 Task: Find the magnitude of 5 - 12i.
Action: Mouse moved to (884, 62)
Screenshot: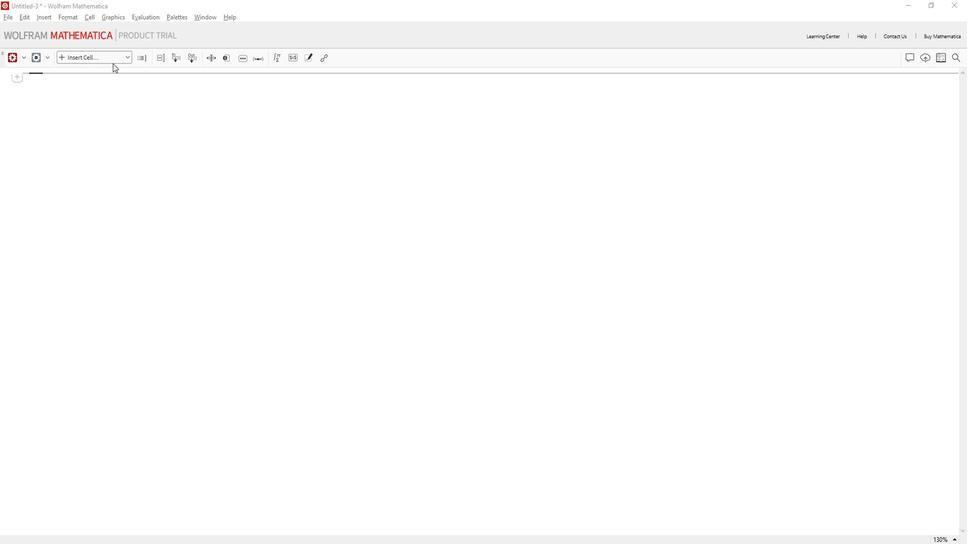 
Action: Mouse pressed left at (884, 62)
Screenshot: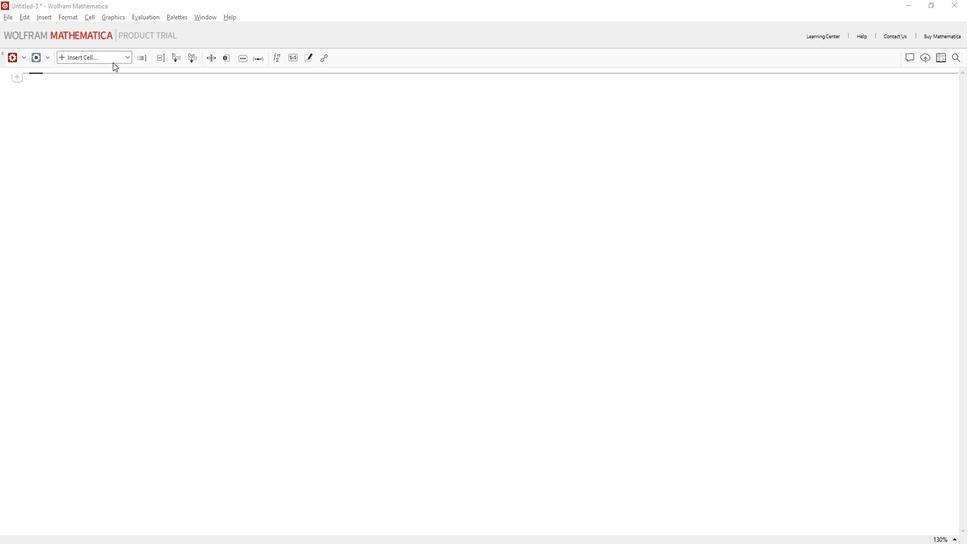 
Action: Mouse moved to (860, 80)
Screenshot: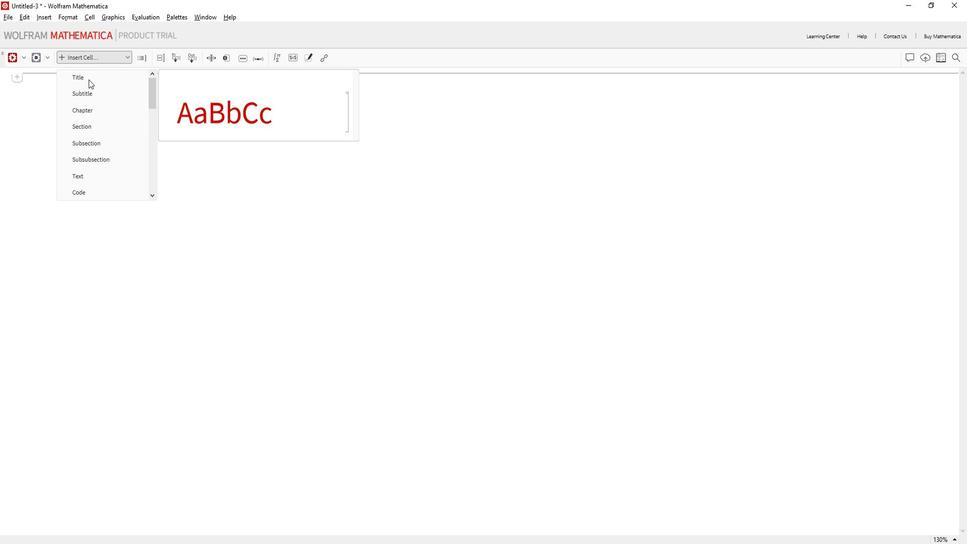 
Action: Mouse pressed left at (860, 80)
Screenshot: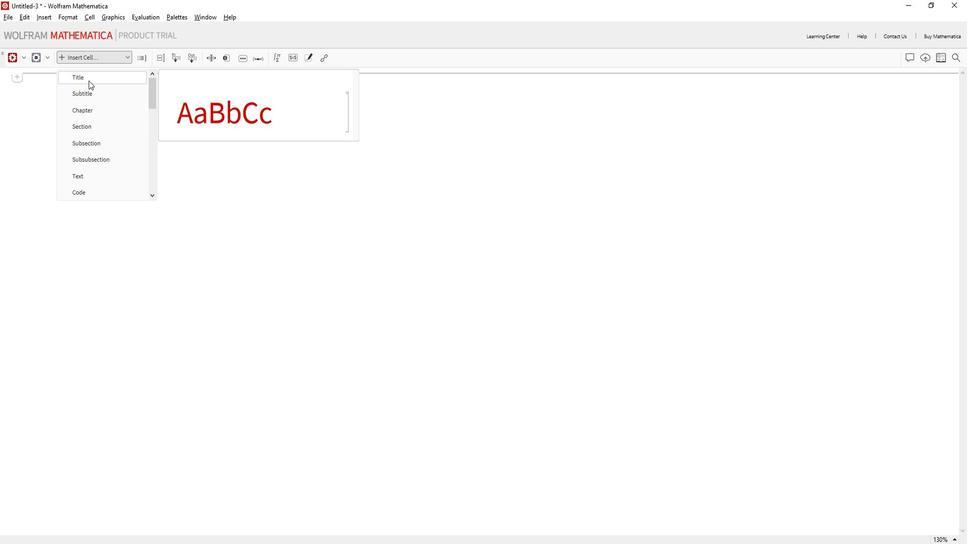 
Action: Key pressed <Key.shift>Find<Key.space>the<Key.space>magnitude
Screenshot: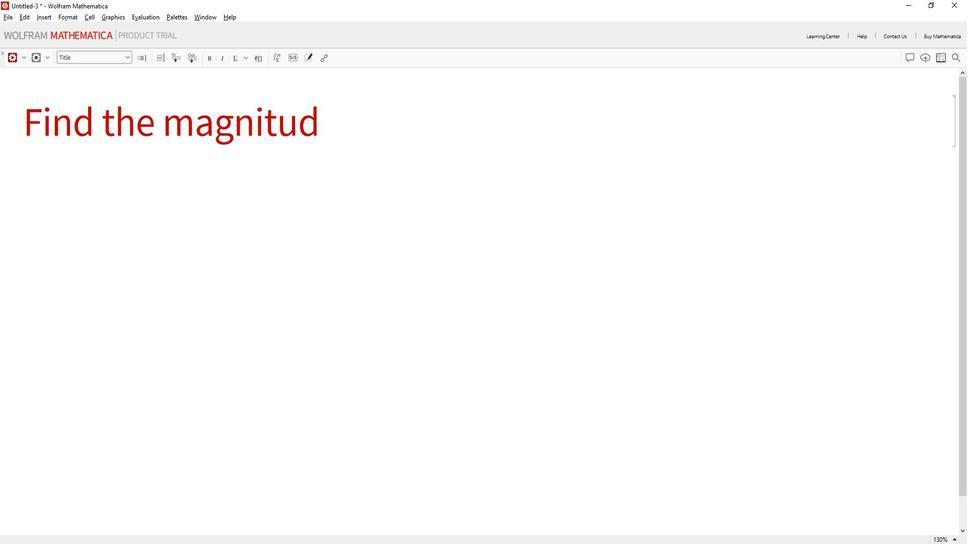 
Action: Mouse moved to (878, 177)
Screenshot: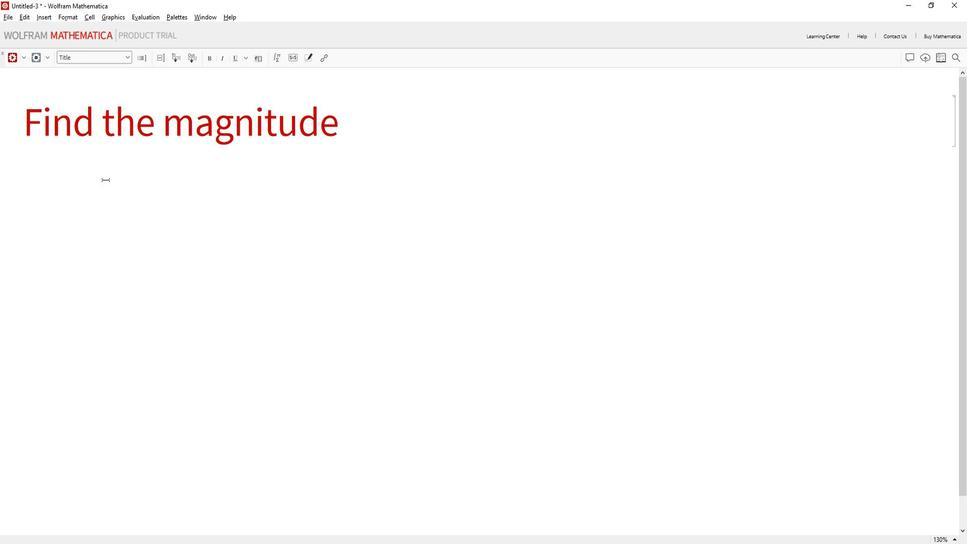 
Action: Mouse pressed left at (878, 177)
Screenshot: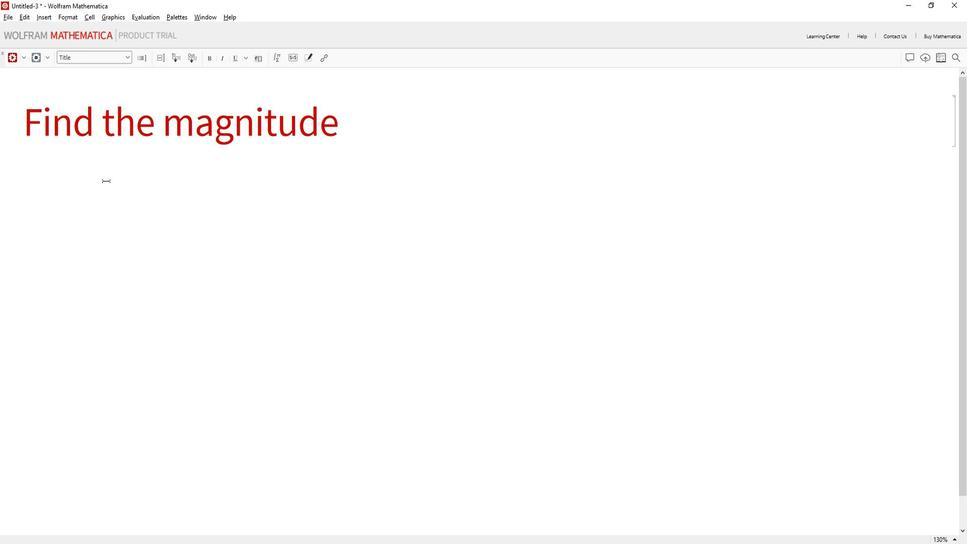 
Action: Mouse moved to (867, 55)
Screenshot: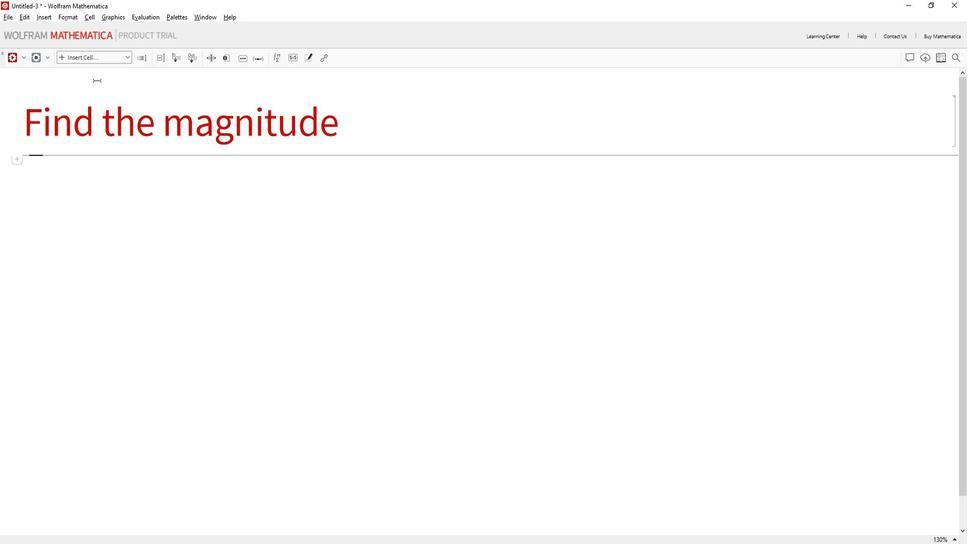 
Action: Mouse pressed left at (867, 55)
Screenshot: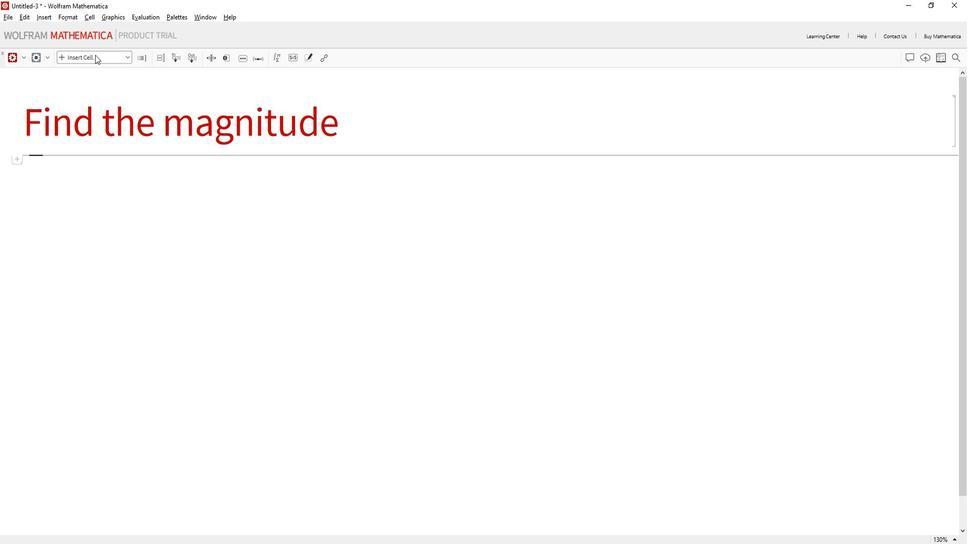 
Action: Mouse moved to (854, 191)
Screenshot: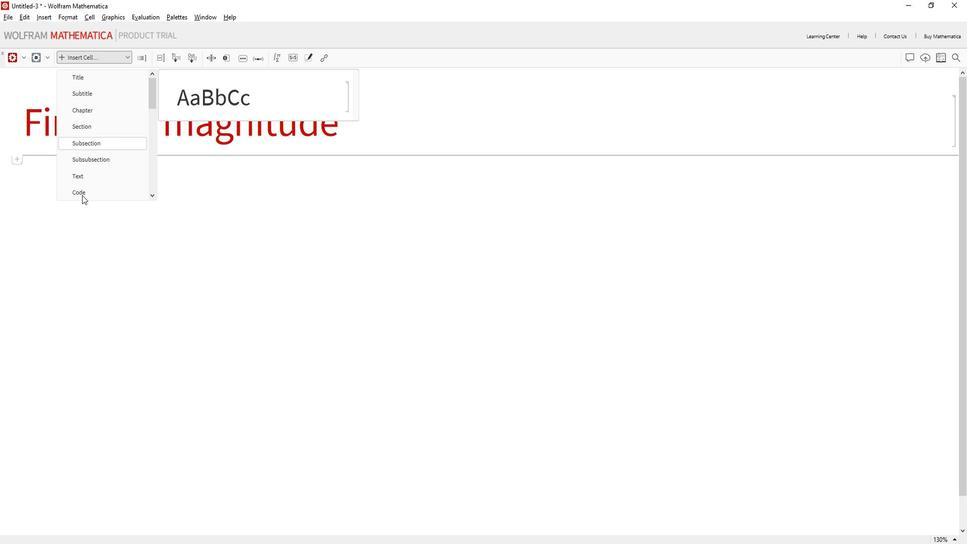 
Action: Mouse pressed left at (854, 191)
Screenshot: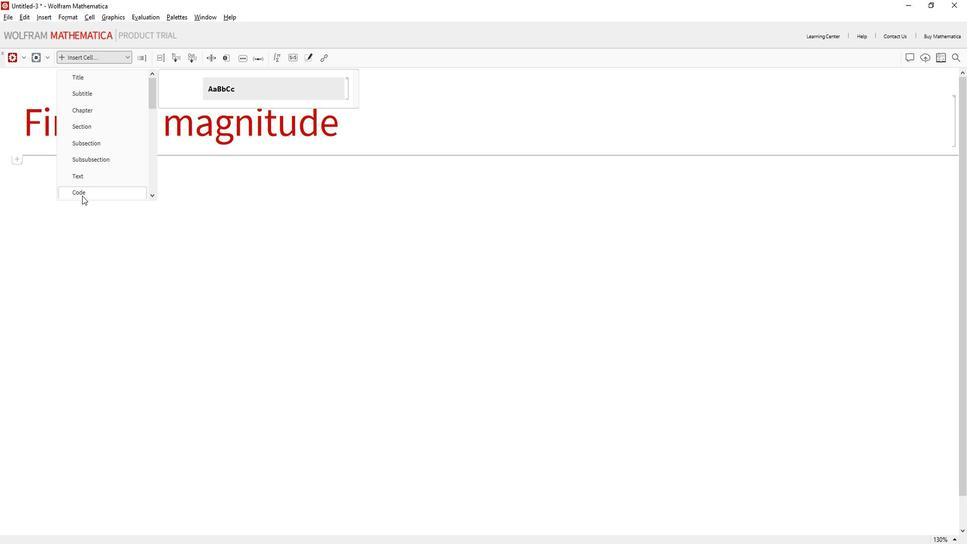 
Action: Mouse moved to (711, 202)
Screenshot: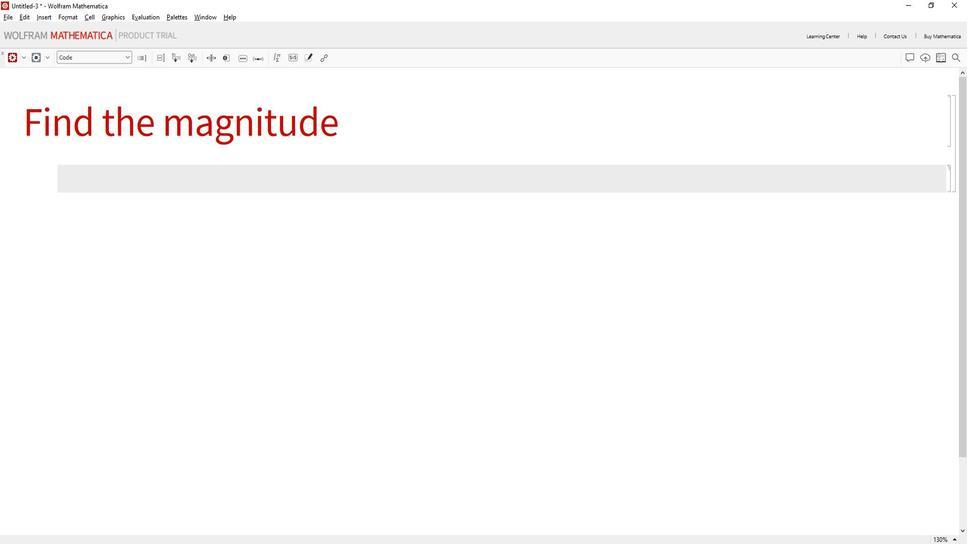 
Action: Mouse pressed left at (711, 202)
Screenshot: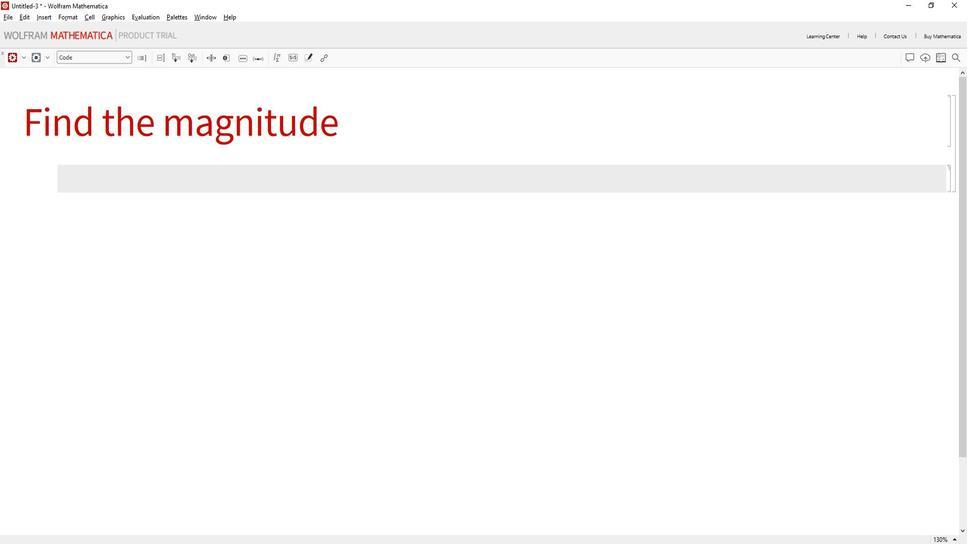 
Action: Mouse moved to (874, 175)
Screenshot: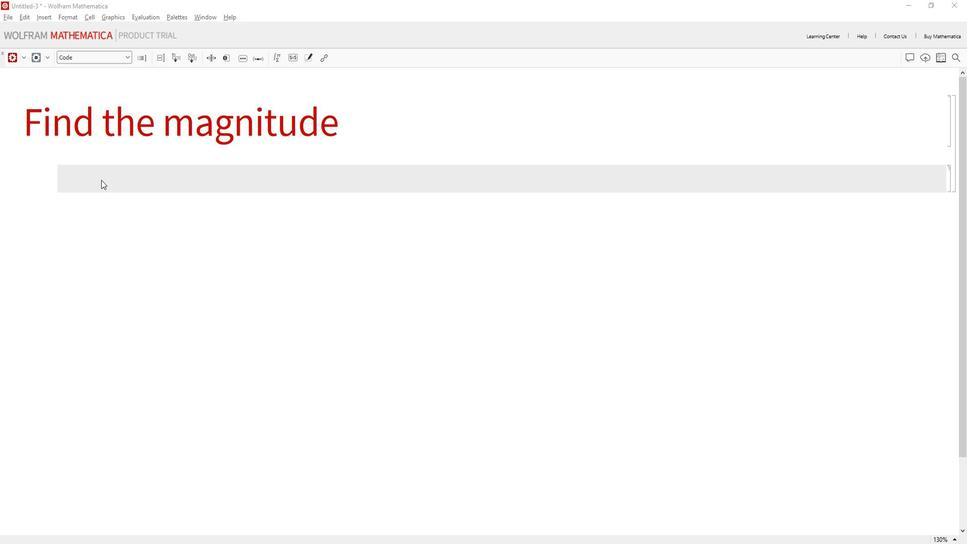 
Action: Mouse pressed left at (874, 175)
Screenshot: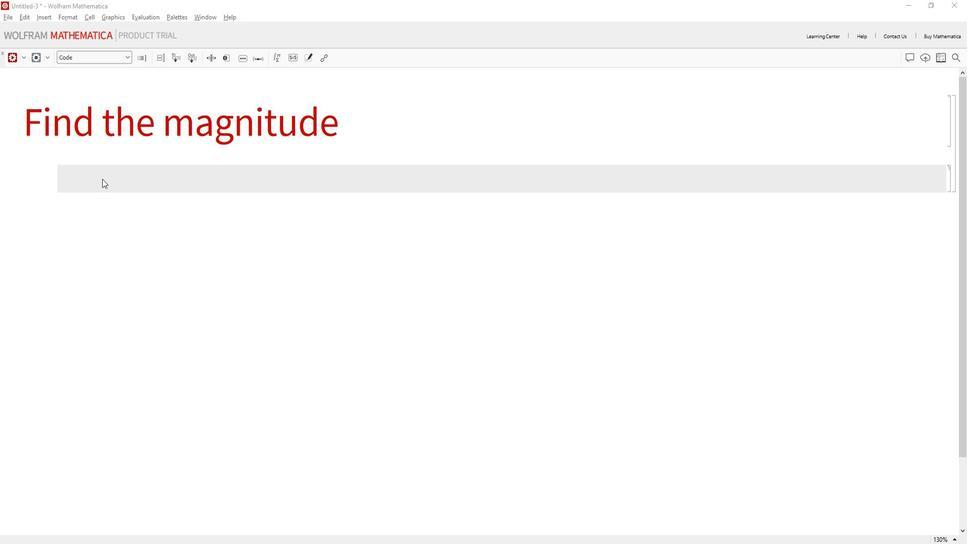 
Action: Key pressed <Key.shift>Defi<Key.backspace><Key.backspace><Key.backspace><Key.backspace><Key.shift_r><Key.shift_r>(*<Key.shift>Define<Key.space>the<Key.space>complex<Key.space>number<Key.right><Key.right><Key.shift>complex<Key.shift>Number<Key.enter><Key.space>=<Key.space>5<Key.space>-<Key.space>1<Key.shift>I<Key.backspace>2<Key.shift>I<Key.enter><Key.enter><Key.shift_r><Key.shift_r><Key.shift_r><Key.shift_r><Key.shift_r><Key.shift_r><Key.shift_r><Key.shift_r>(*<Key.shift>Caculate<Key.space>the<Key.space>magnitude<Key.right><Key.right><Key.enter>magnitude<Key.enter><Key.space>=<Key.space><Key.shift>Abs[complex<Key.shift>Number<Key.enter><Key.right><Key.enter><Key.enter><Key.shift_r><Key.shift_r><Key.shift_r><Key.shift_r><Key.shift_r><Key.shift_r>(*<Key.shift><Key.shift><Key.shift><Key.shift><Key.shift><Key.shift><Key.shift><Key.shift><Key.shift><Key.shift><Key.shift><Key.shift><Key.shift><Key.shift><Key.shift><Key.shift><Key.shift><Key.shift><Key.shift>Display<Key.space>the<Key.space>results<Key.right><Key.right><Key.enter><Key.shift>Pring<Key.backspace>t[<Key.shift_r>"<Key.shift>The<Key.space>magnitude<Key.space>of<Key.space>5<Key.space>-<Key.space>12i<Key.space>is<Key.shift_r>:<Key.right><Key.left><Key.space><Key.right>,<Key.space>magitude<Key.enter>
Screenshot: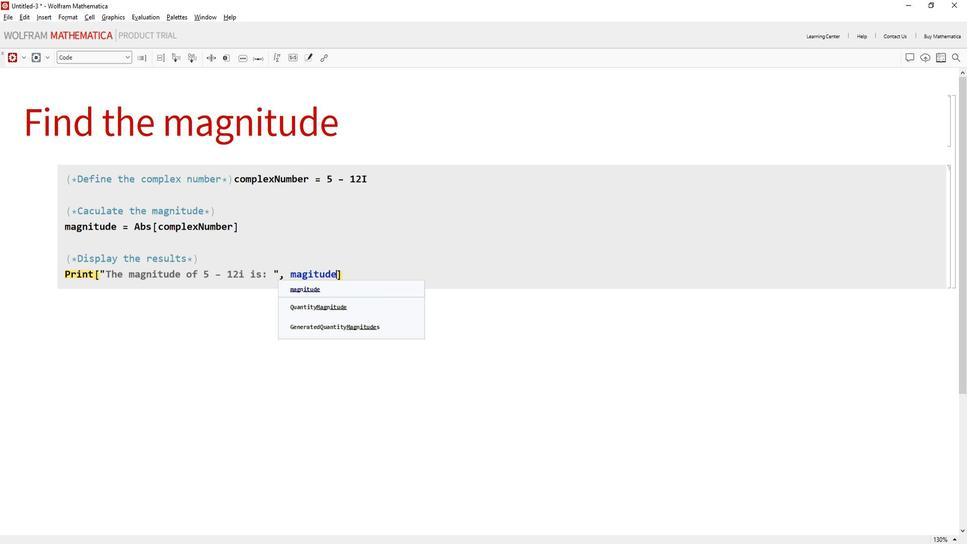 
Action: Mouse moved to (929, 189)
Screenshot: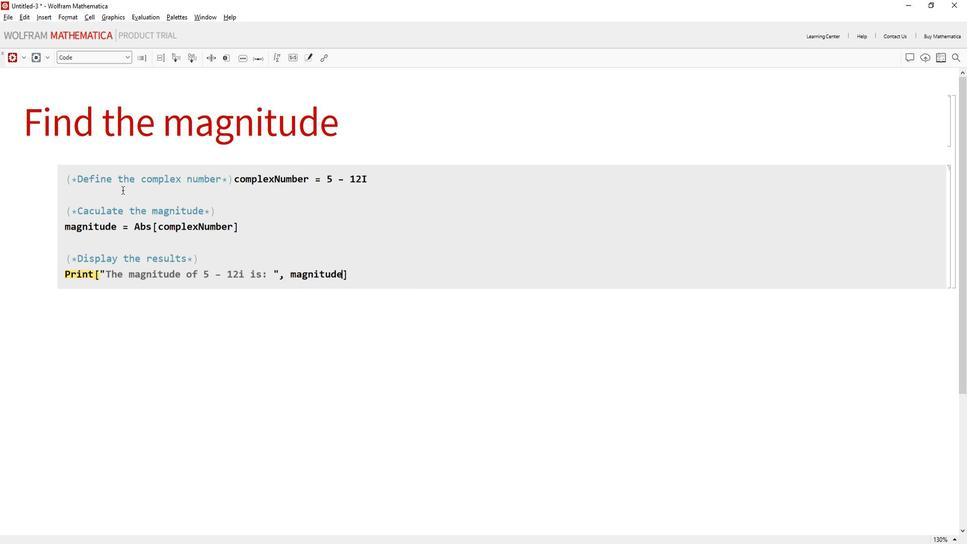 
Action: Mouse pressed left at (929, 189)
Screenshot: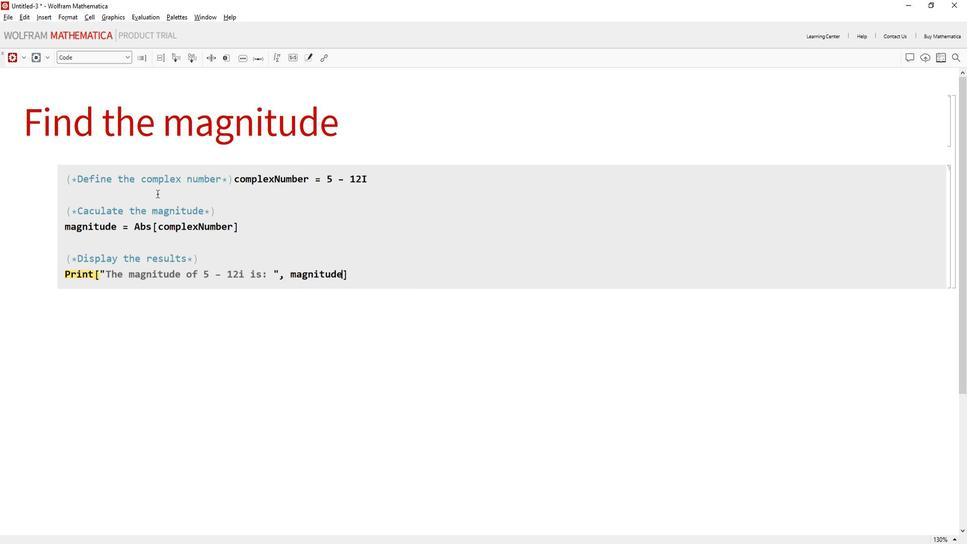 
Action: Mouse moved to (782, 58)
Screenshot: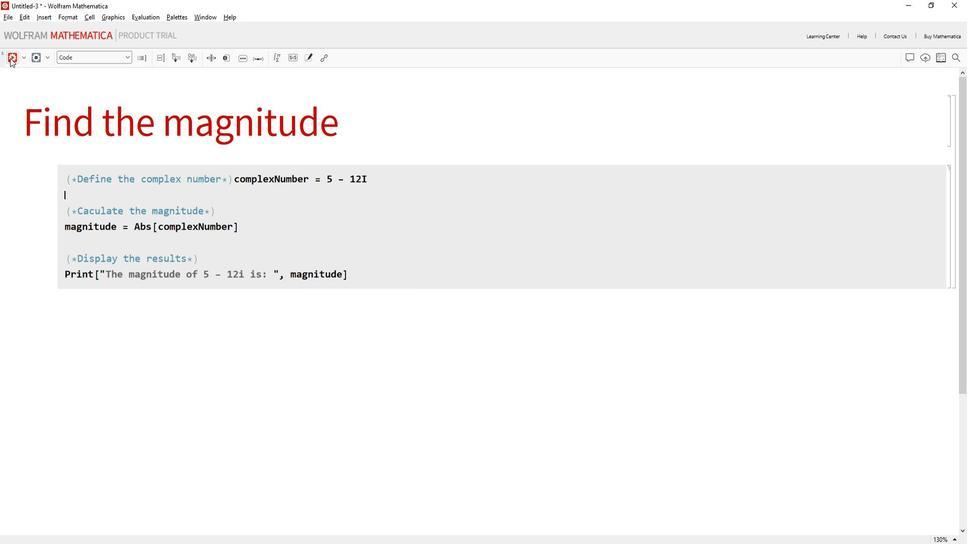 
Action: Mouse pressed left at (782, 58)
Screenshot: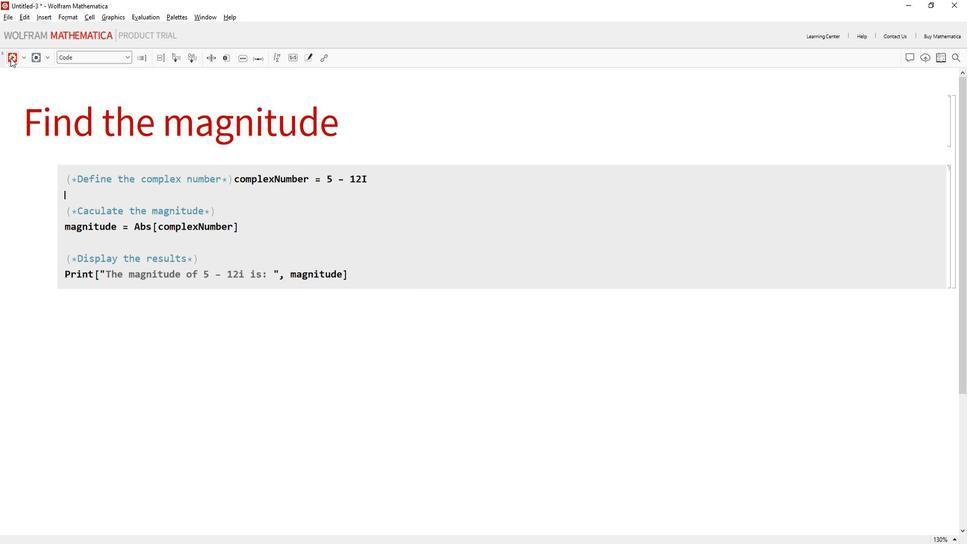 
Action: Mouse moved to (893, 317)
Screenshot: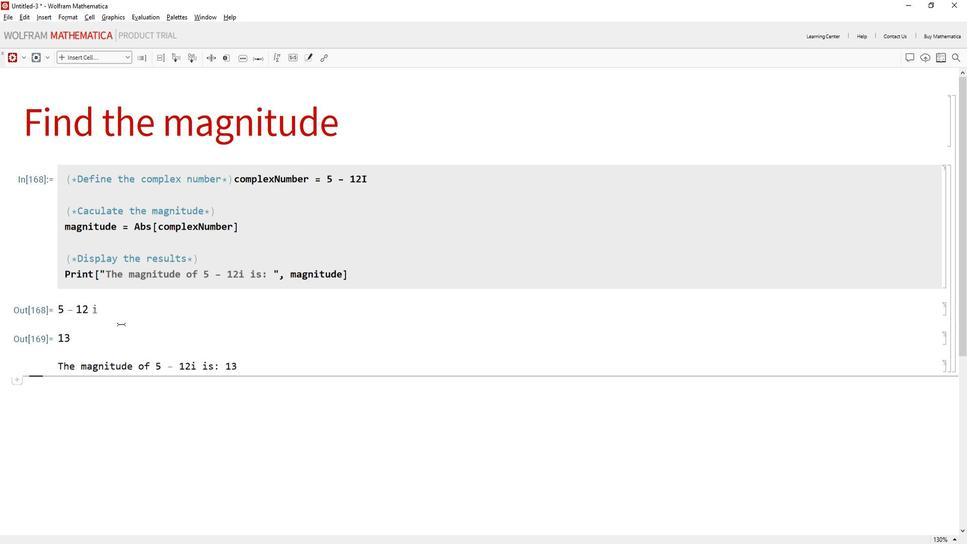 
